 Task: Create Card Regulatory Compliance Review in Board Team Collaboration Best Practices to Workspace Email Management. Create Card Family Travel Review in Board Diversity and Inclusion Employee Resource Groups to Workspace Email Management. Create Card Compliance Audit Preparation in Board Content Marketing Podcast Strategy and Execution to Workspace Email Management
Action: Mouse moved to (260, 186)
Screenshot: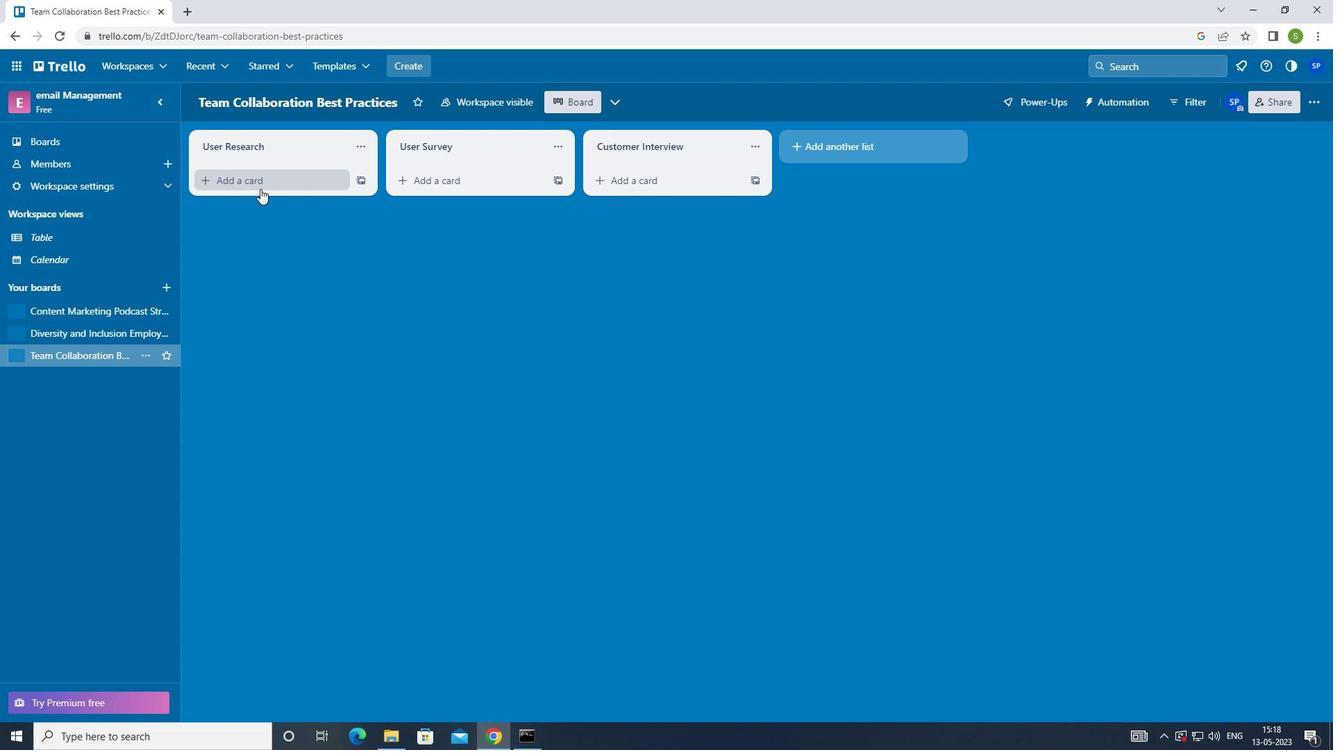 
Action: Mouse pressed left at (260, 186)
Screenshot: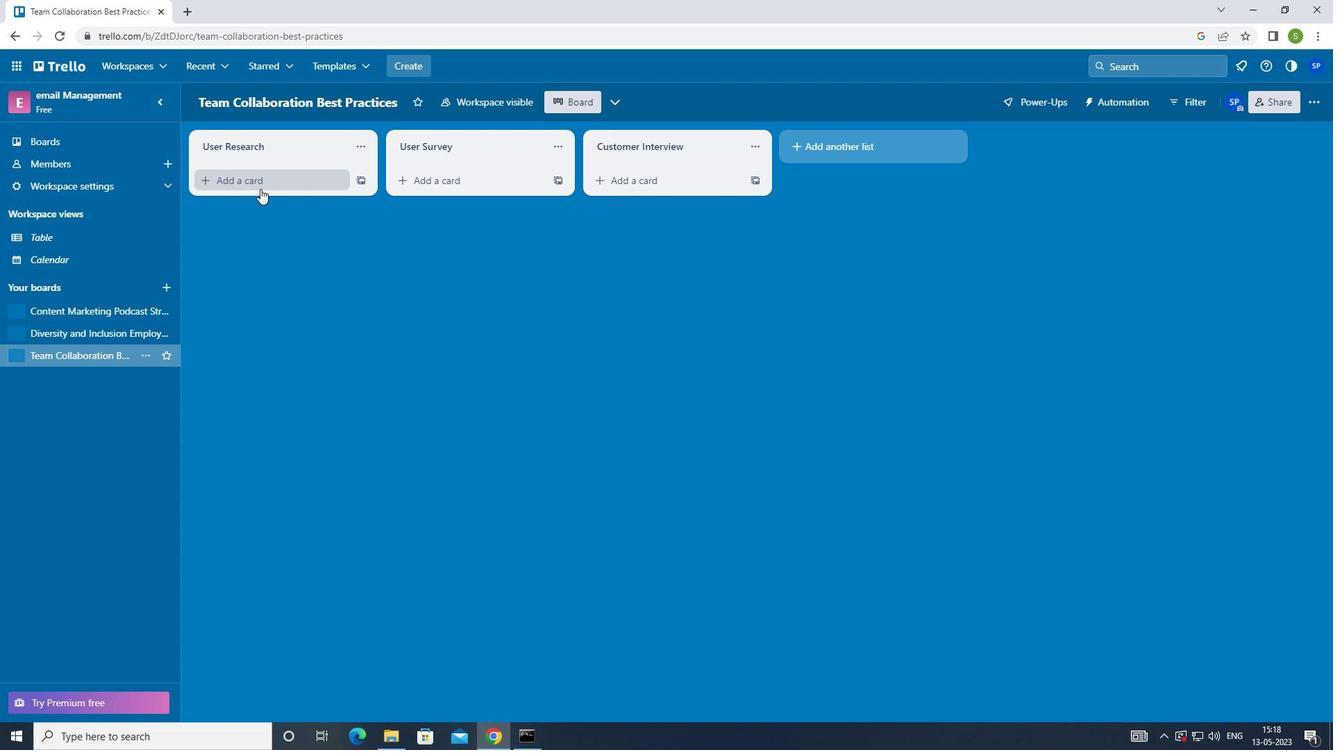 
Action: Mouse moved to (278, 404)
Screenshot: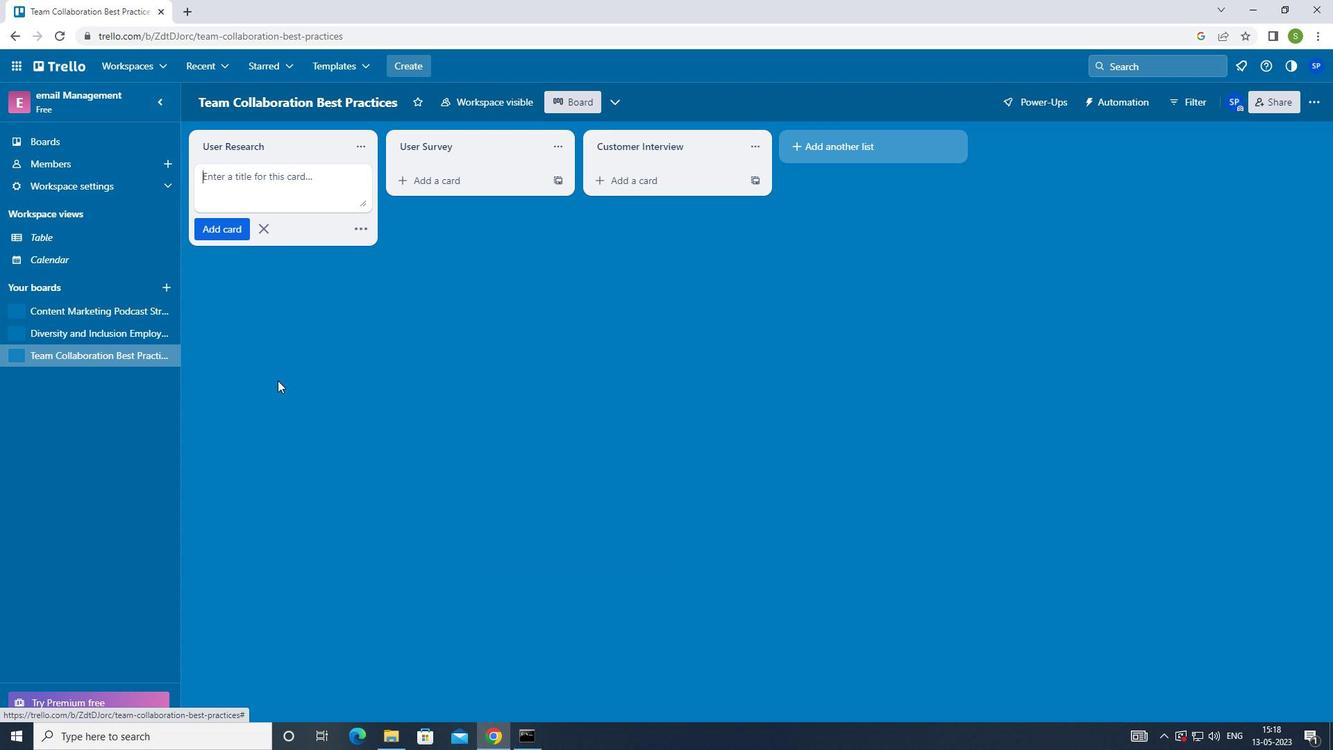
Action: Key pressed <Key.shift>REGULATORY<Key.space><Key.shift>COMPLIANCE<Key.space><Key.shift>REVIEW<Key.enter>
Screenshot: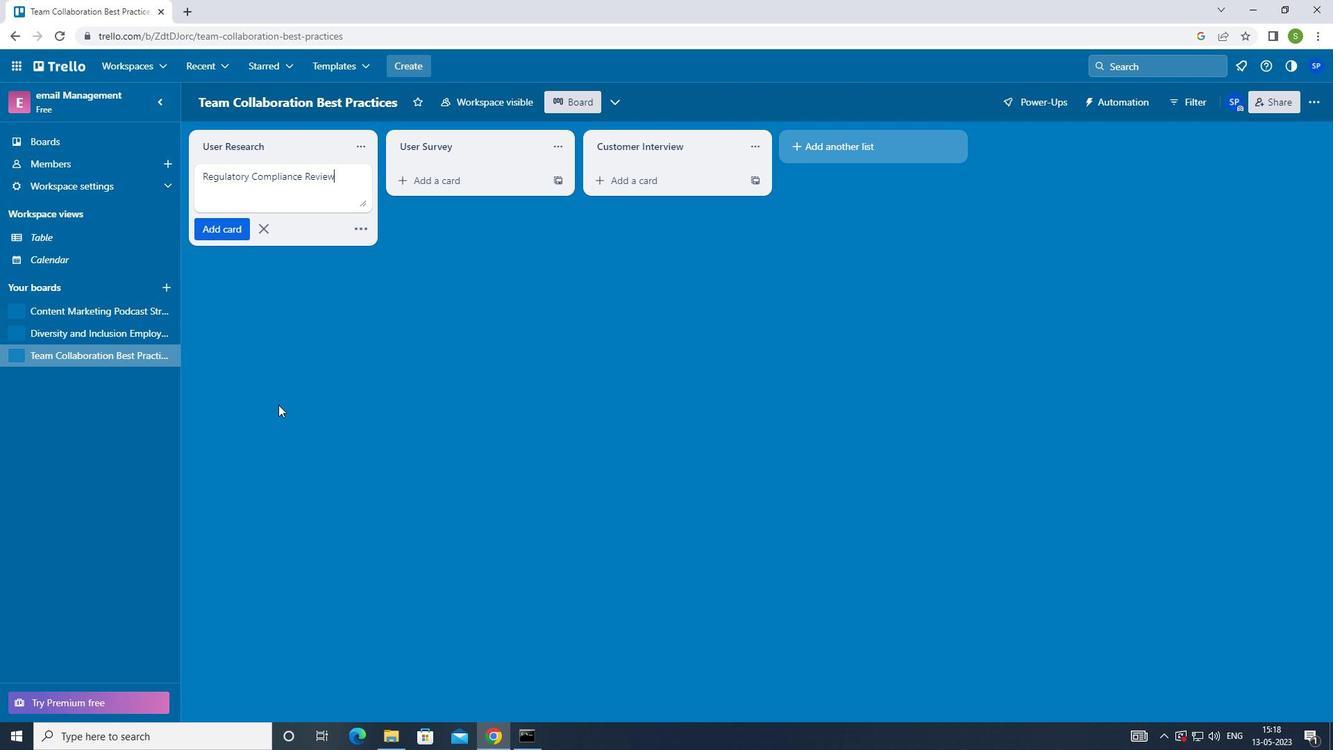 
Action: Mouse moved to (112, 329)
Screenshot: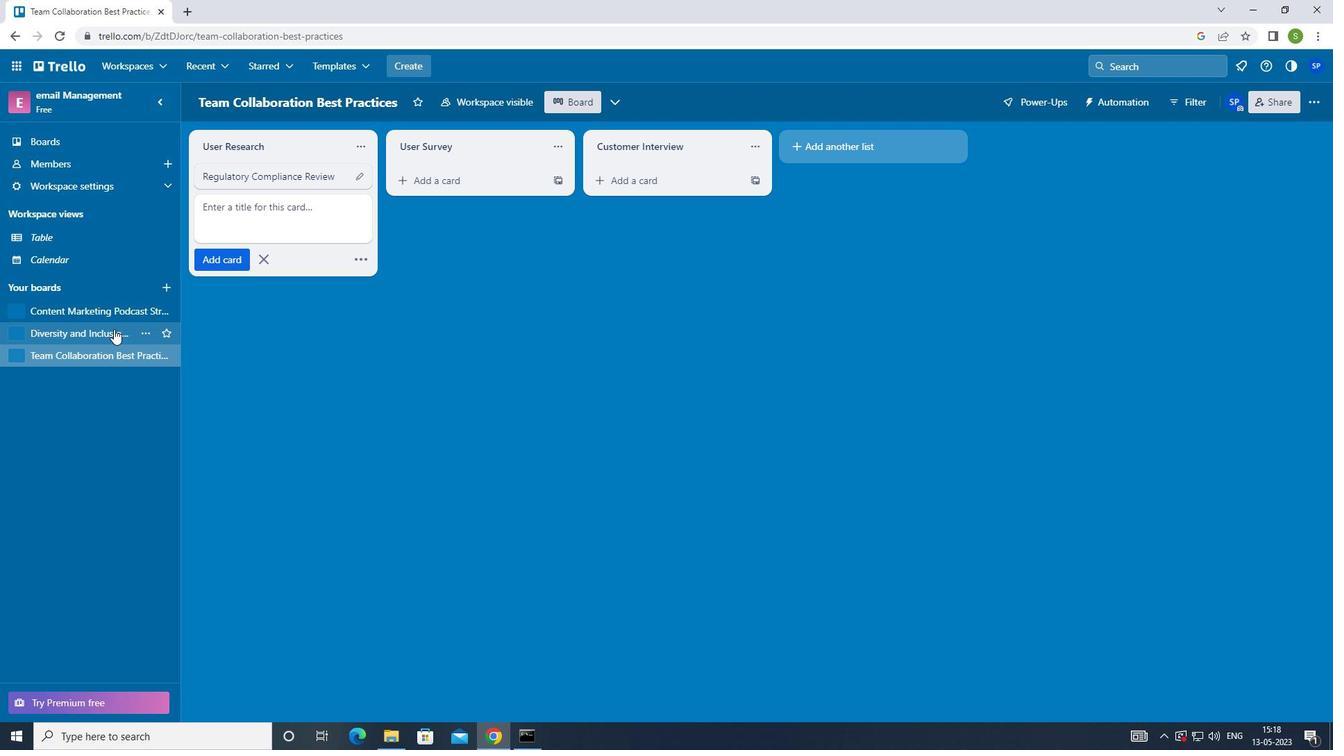 
Action: Mouse pressed left at (112, 329)
Screenshot: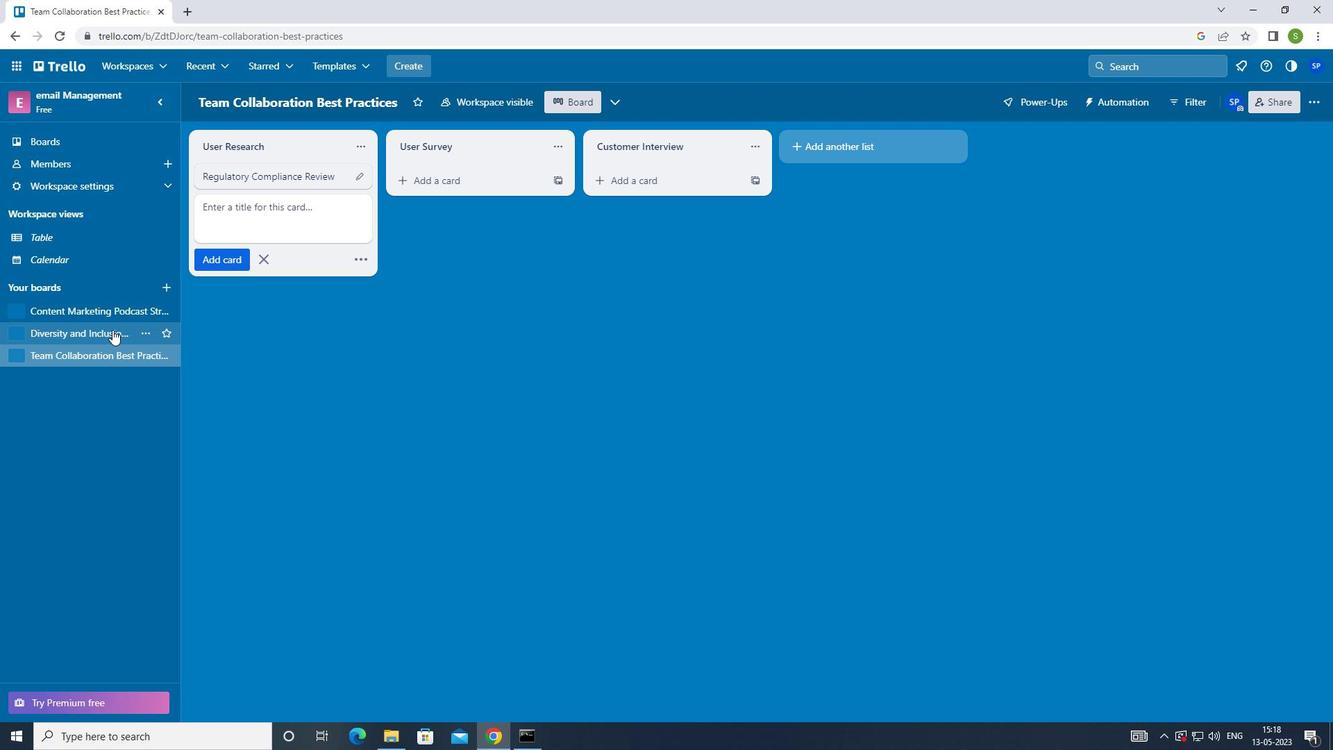 
Action: Mouse moved to (269, 183)
Screenshot: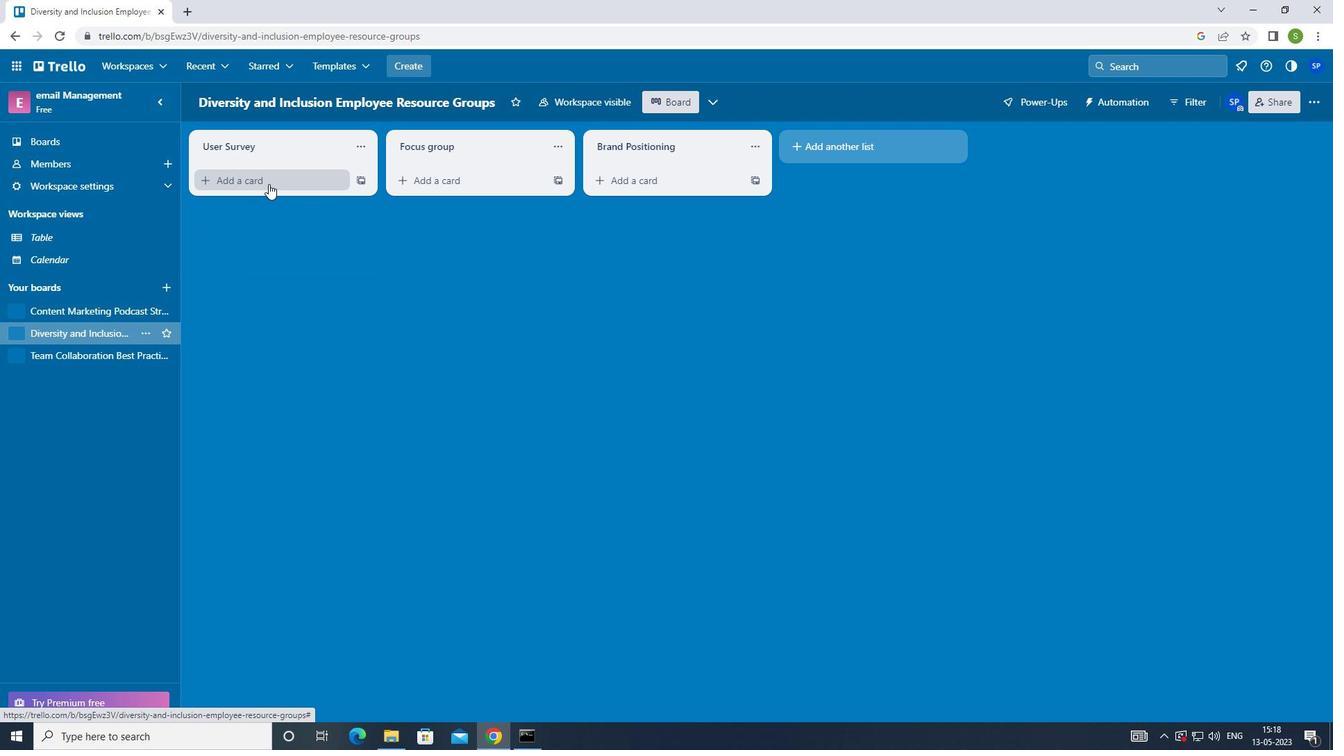 
Action: Mouse pressed left at (269, 183)
Screenshot: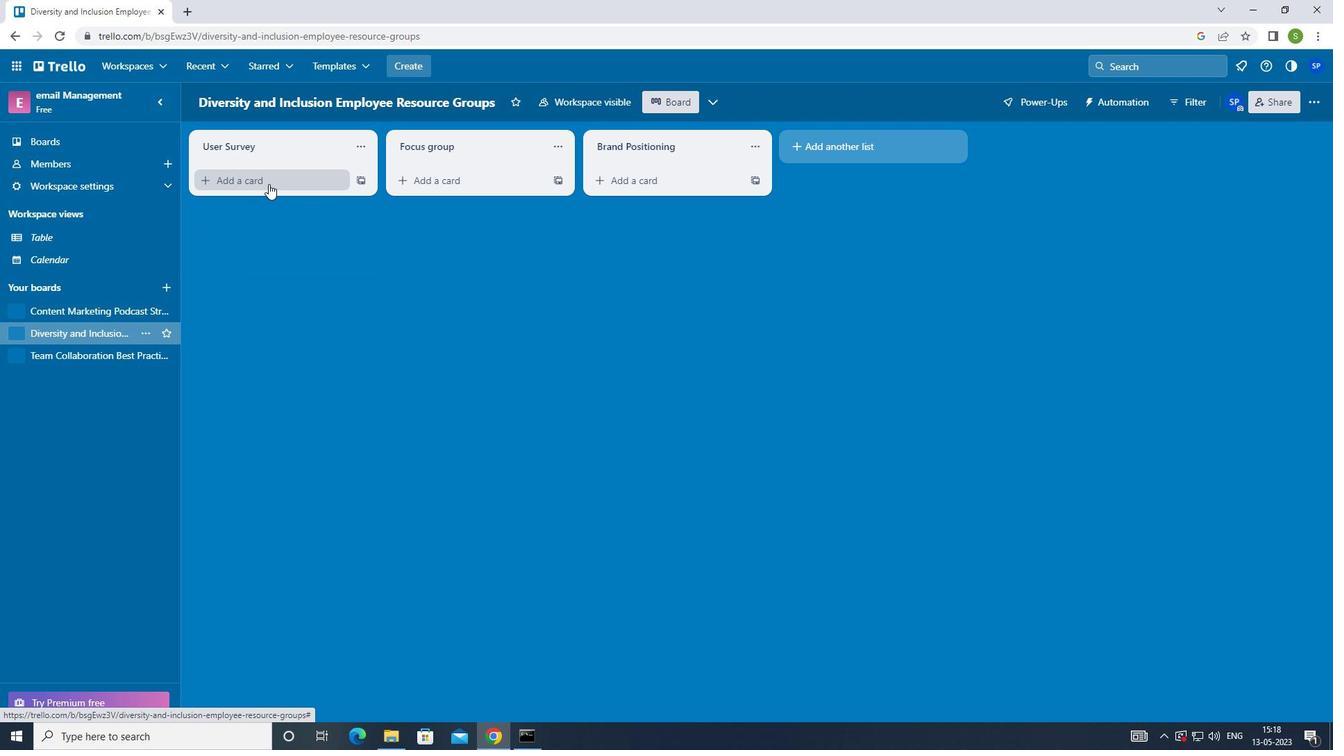 
Action: Mouse moved to (282, 442)
Screenshot: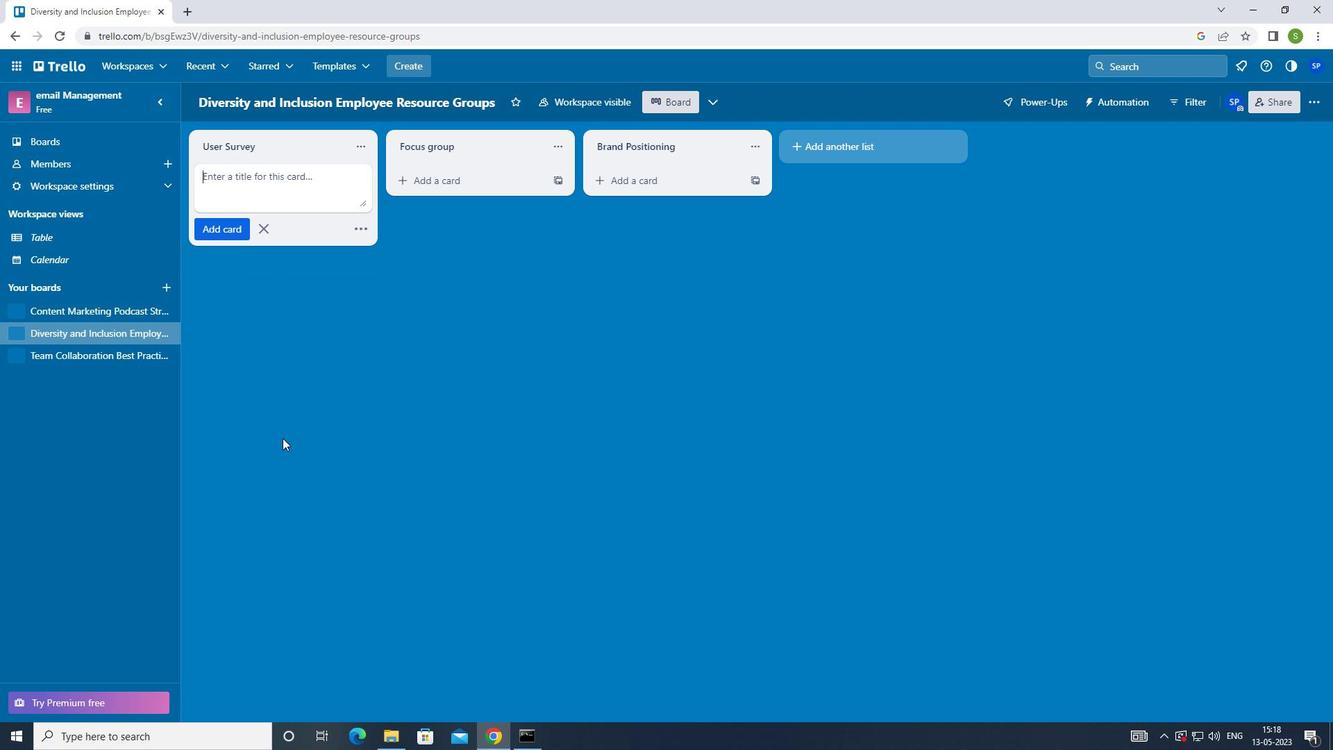 
Action: Key pressed <Key.shift><Key.shift><Key.shift><Key.shift><Key.shift><Key.shift><Key.shift><Key.shift><Key.shift><Key.shift>FAMILY<Key.space><Key.shift>TRAVEL<Key.space><Key.shift>REVIEW<Key.enter>
Screenshot: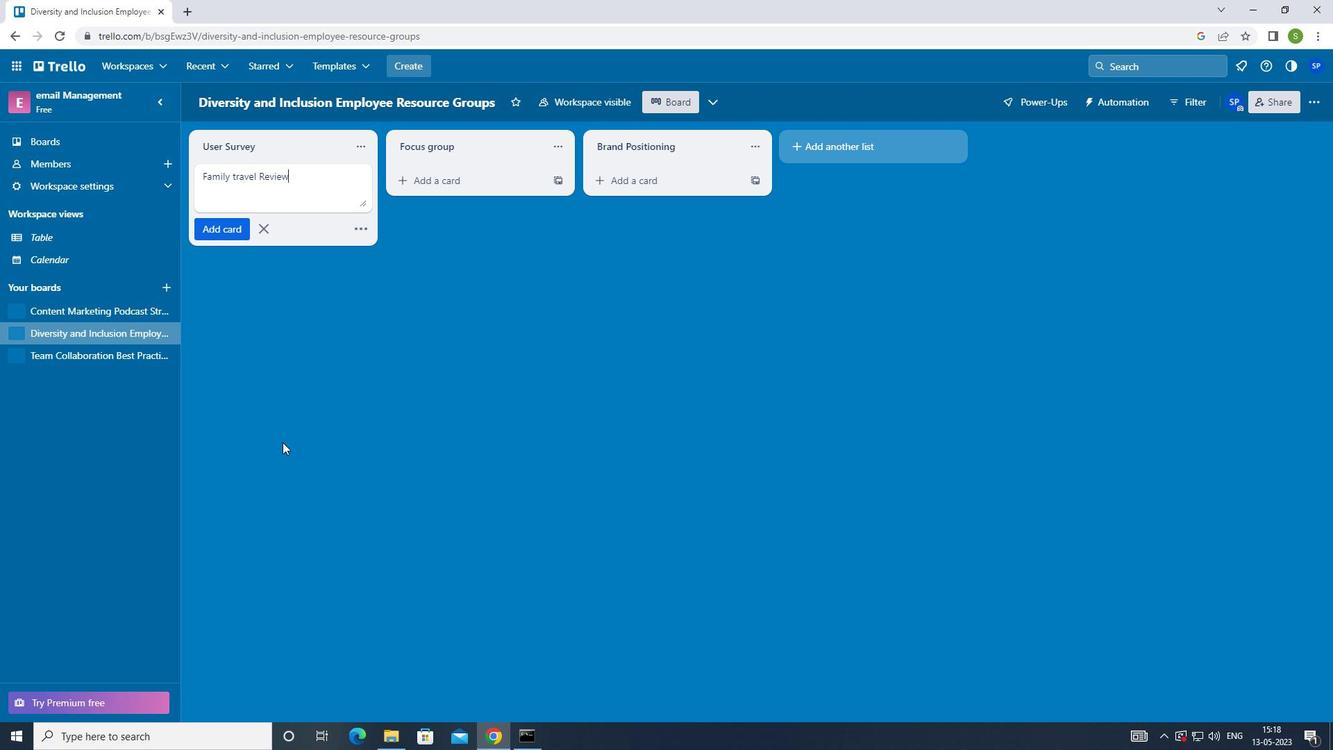 
Action: Mouse moved to (95, 315)
Screenshot: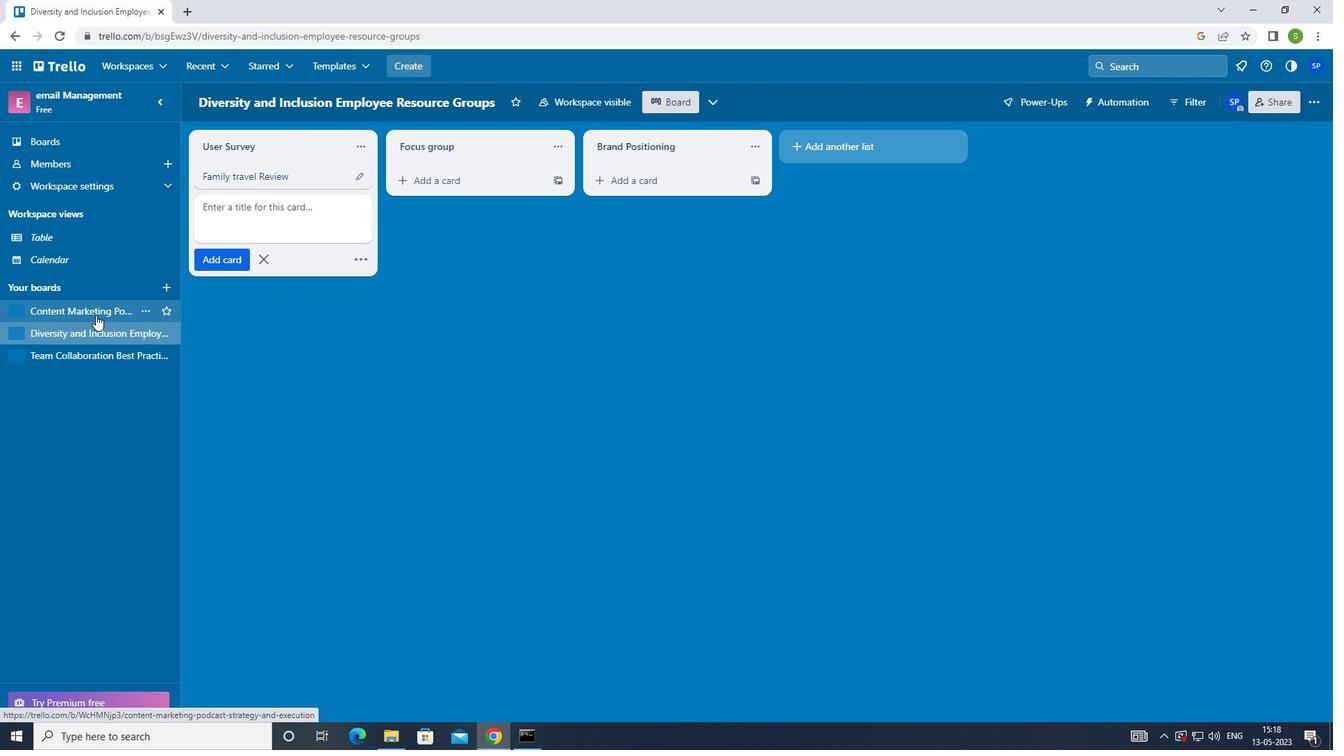 
Action: Mouse pressed left at (95, 315)
Screenshot: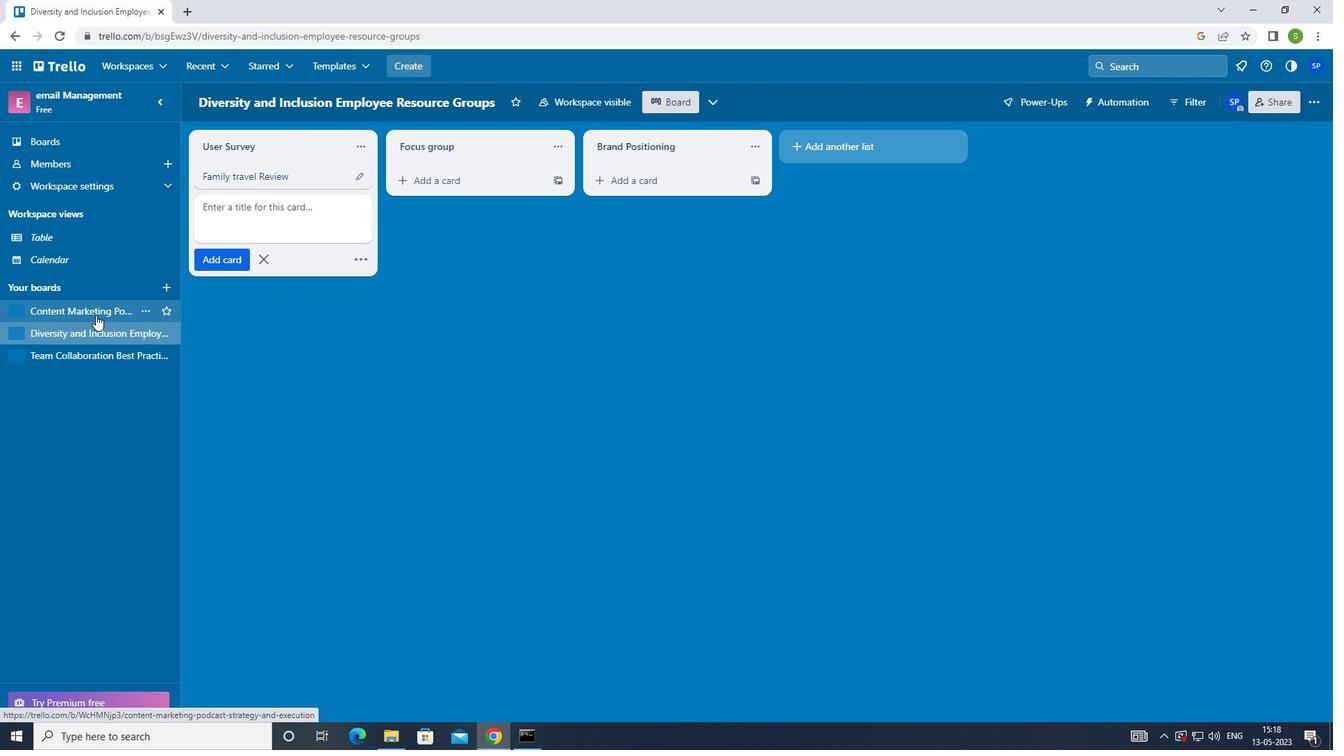 
Action: Mouse moved to (280, 184)
Screenshot: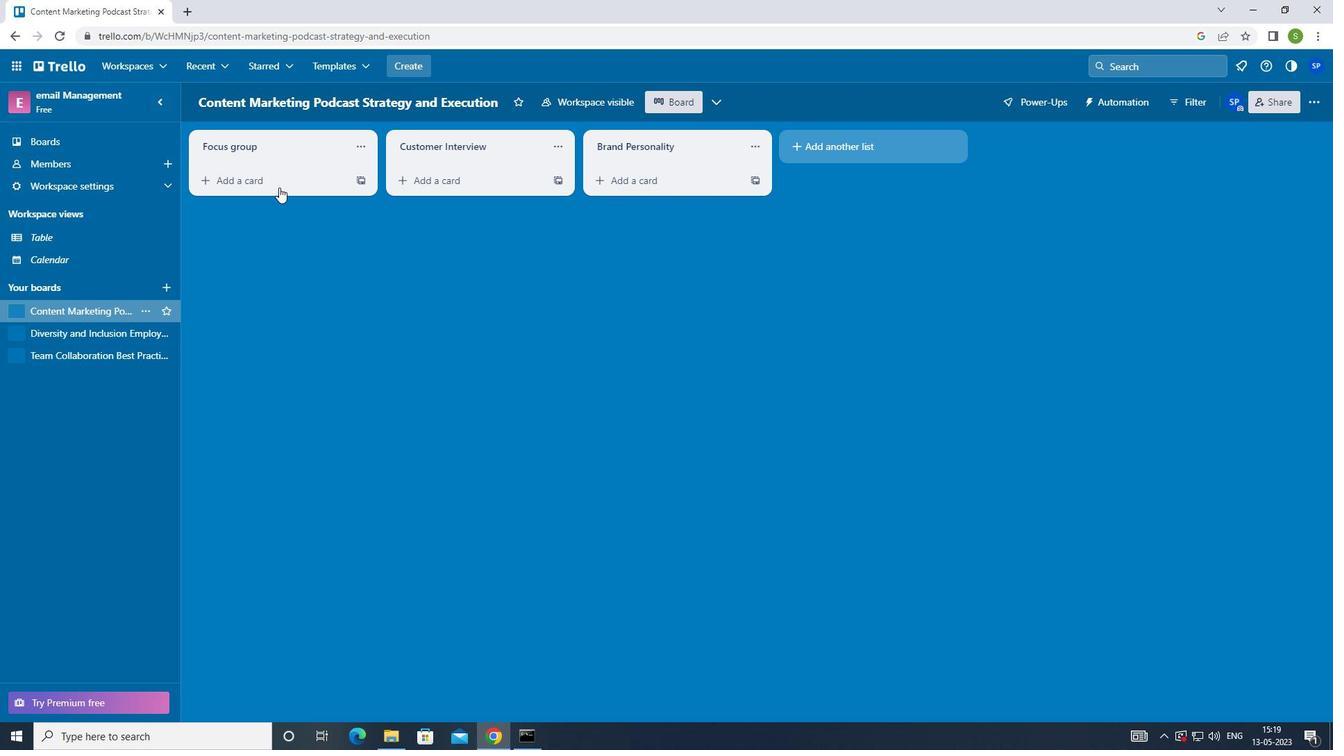 
Action: Mouse pressed left at (280, 184)
Screenshot: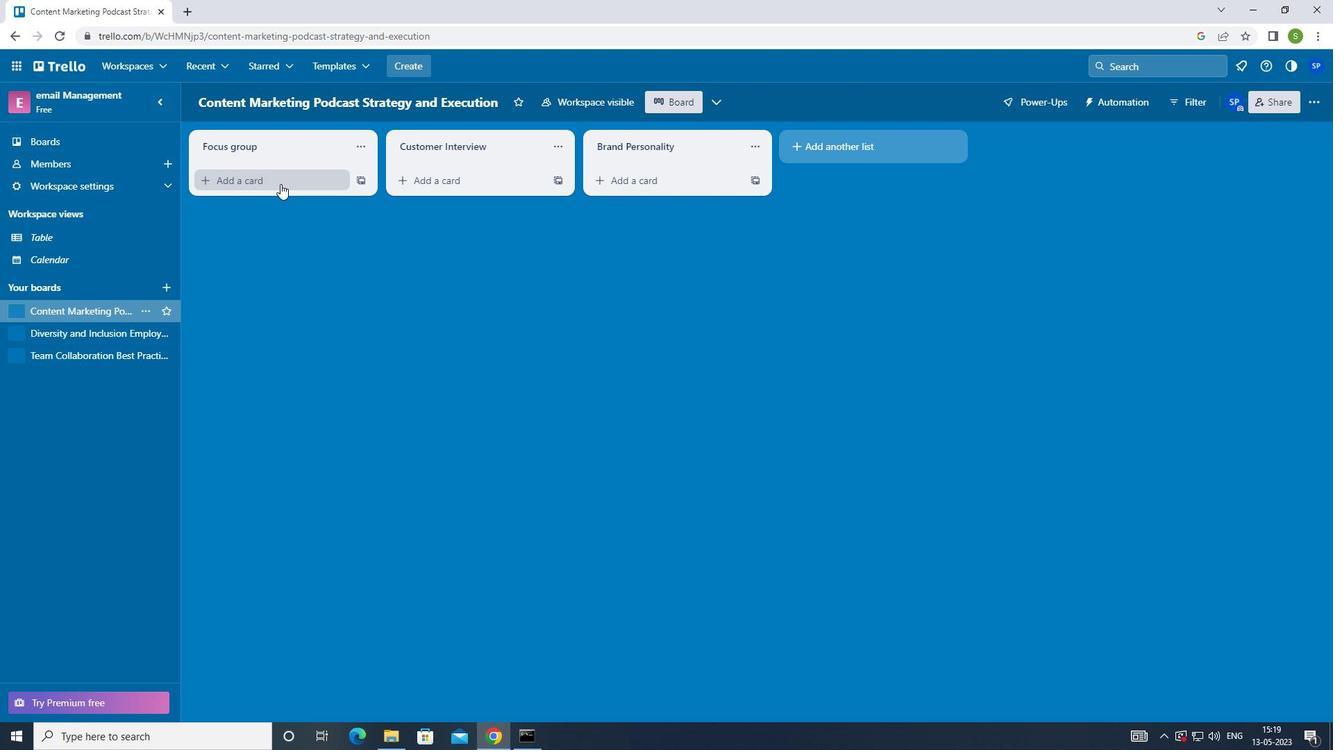 
Action: Mouse moved to (268, 428)
Screenshot: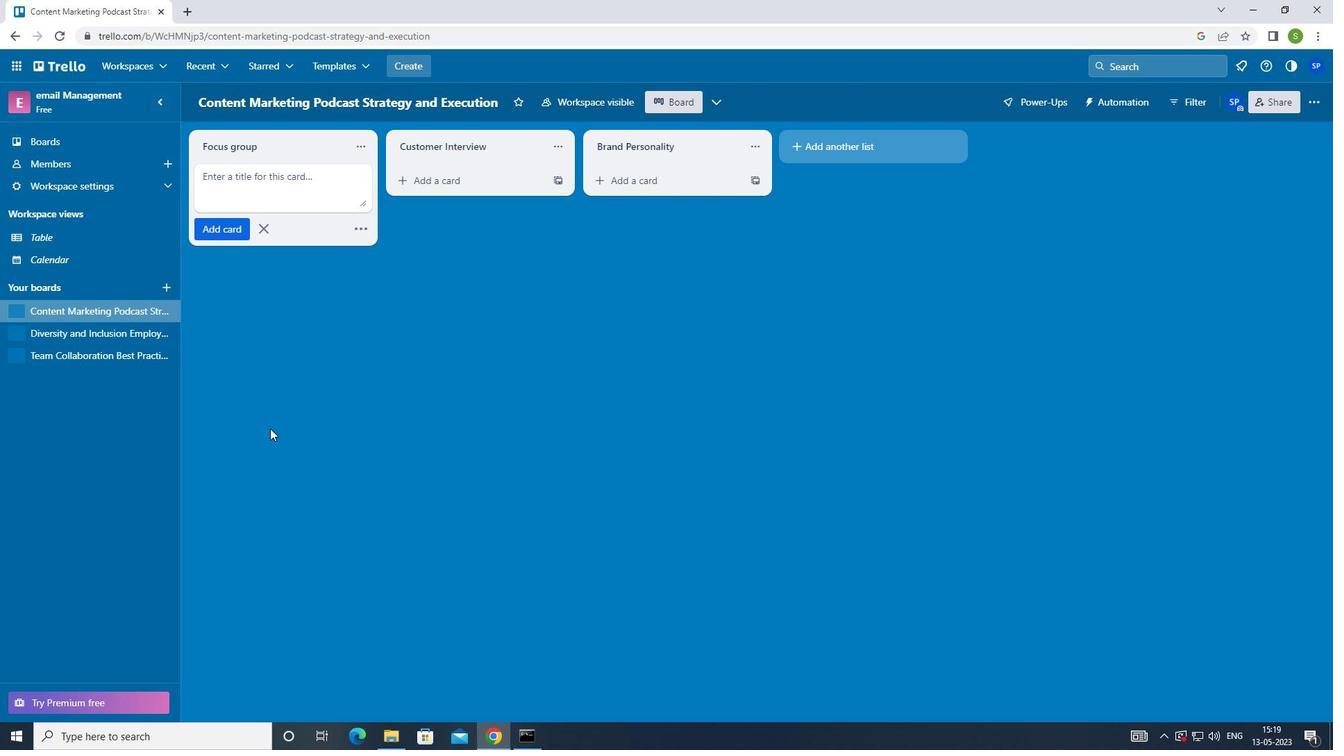 
Action: Key pressed <Key.shift><Key.shift><Key.shift><Key.shift><Key.shift>COMPLIANCE<Key.space><Key.shift><Key.shift><Key.shift><Key.shift><Key.shift><Key.shift><Key.shift><Key.shift>AUDIT<Key.space><Key.shift>EXECUTION<Key.enter>
Screenshot: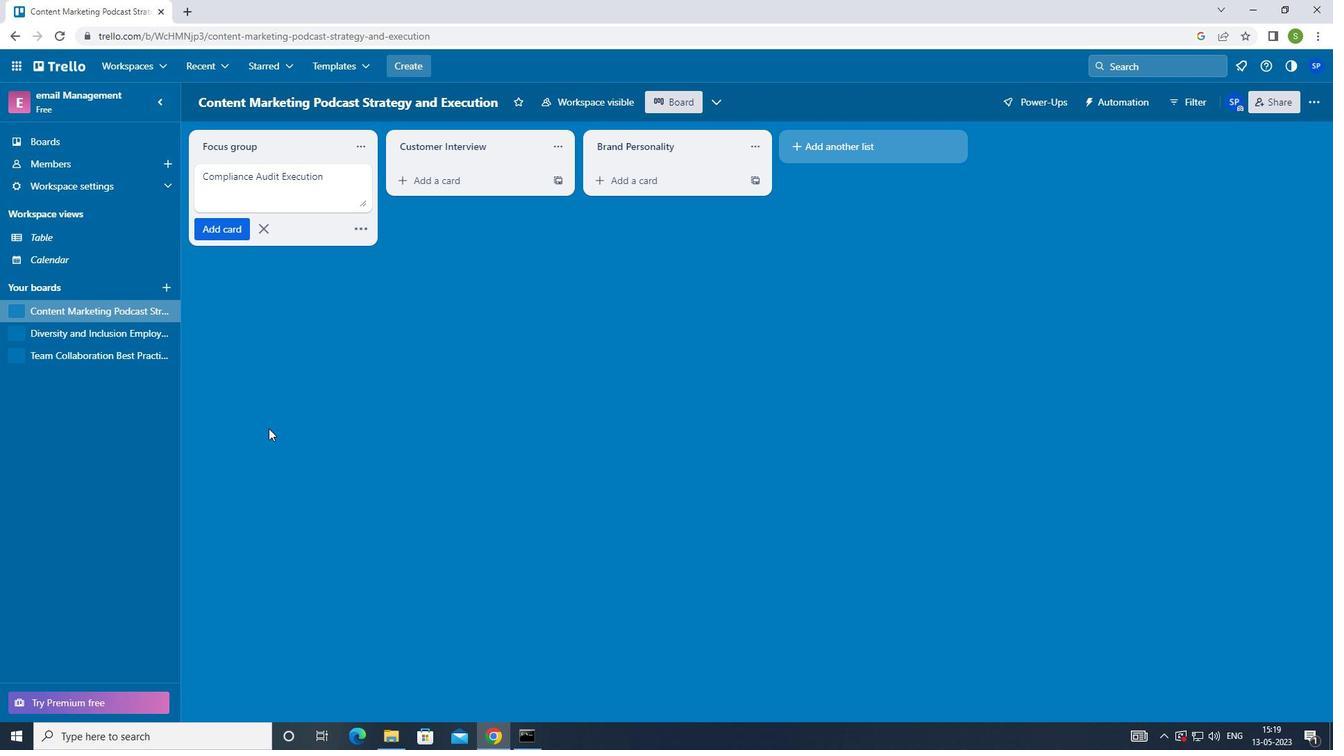 
Action: Mouse moved to (261, 423)
Screenshot: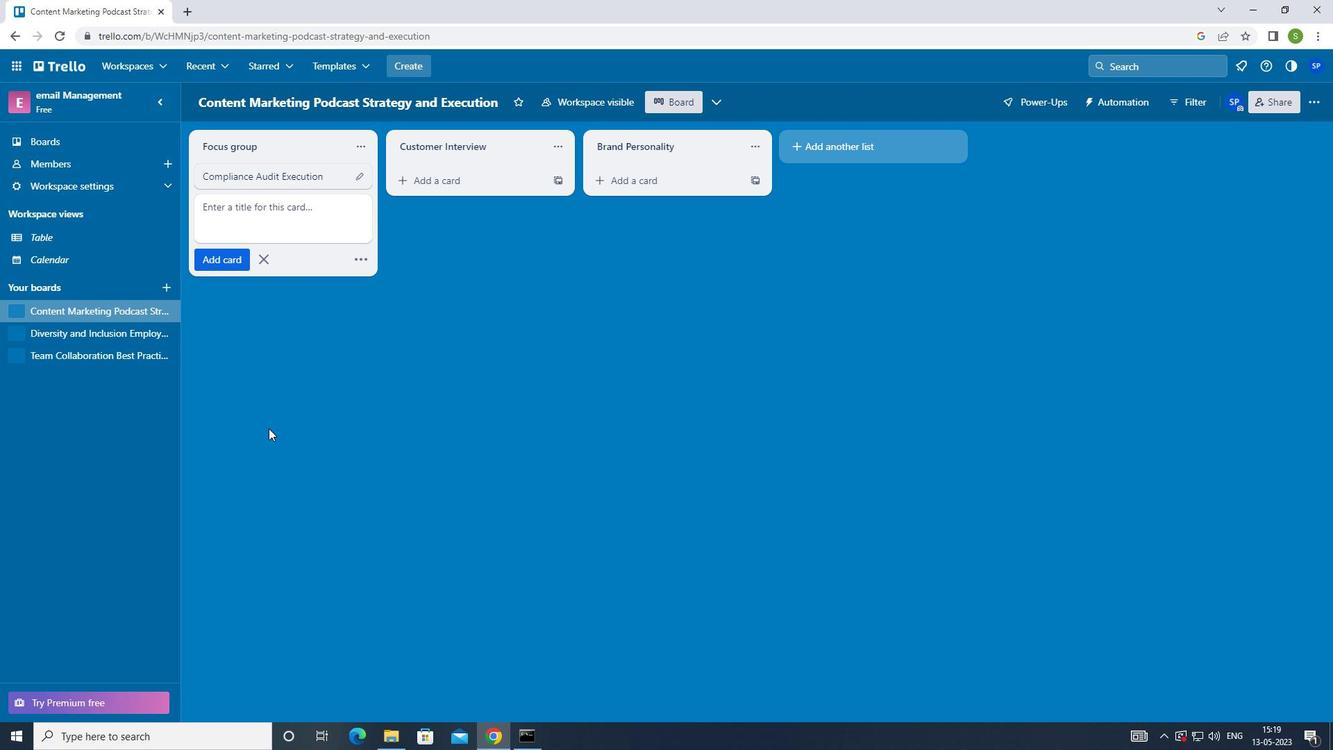 
Action: Key pressed <Key.f8>
Screenshot: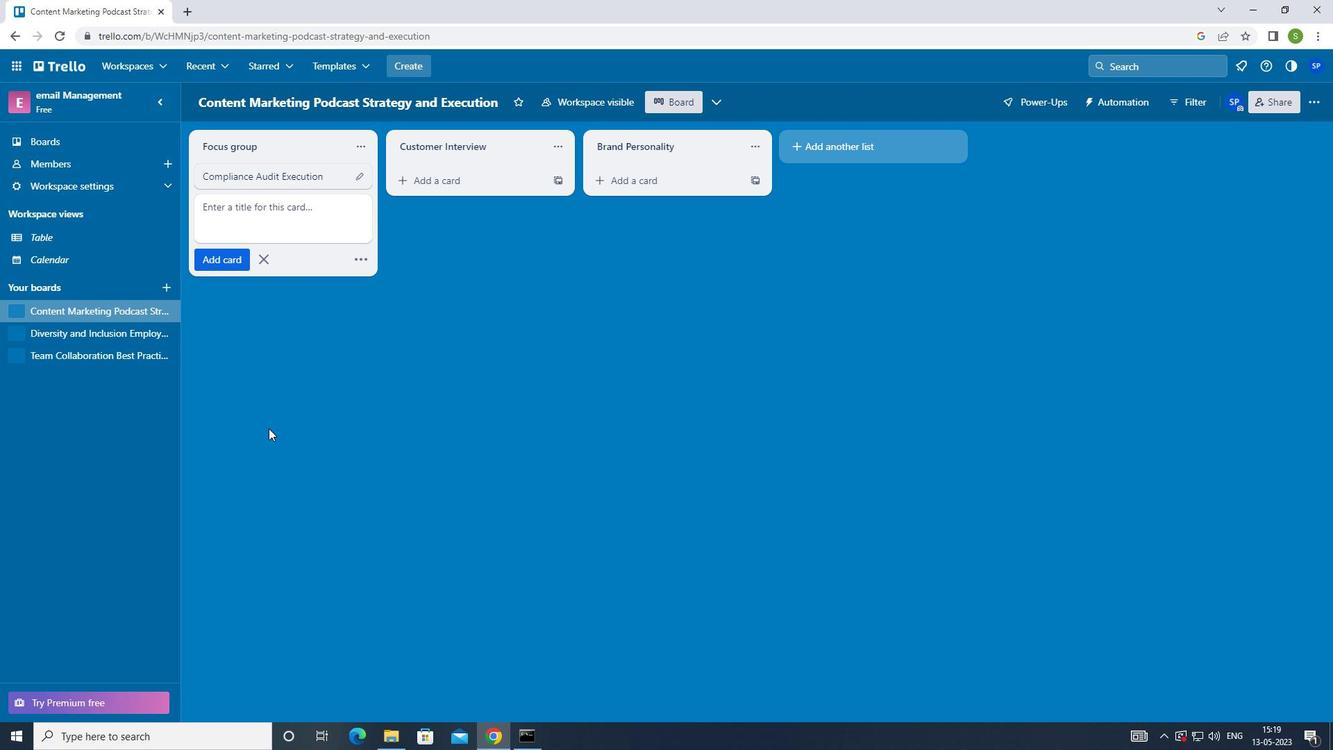 
